 Task: Look for products in the category "Guacamole" from Good Foods only.
Action: Mouse moved to (956, 348)
Screenshot: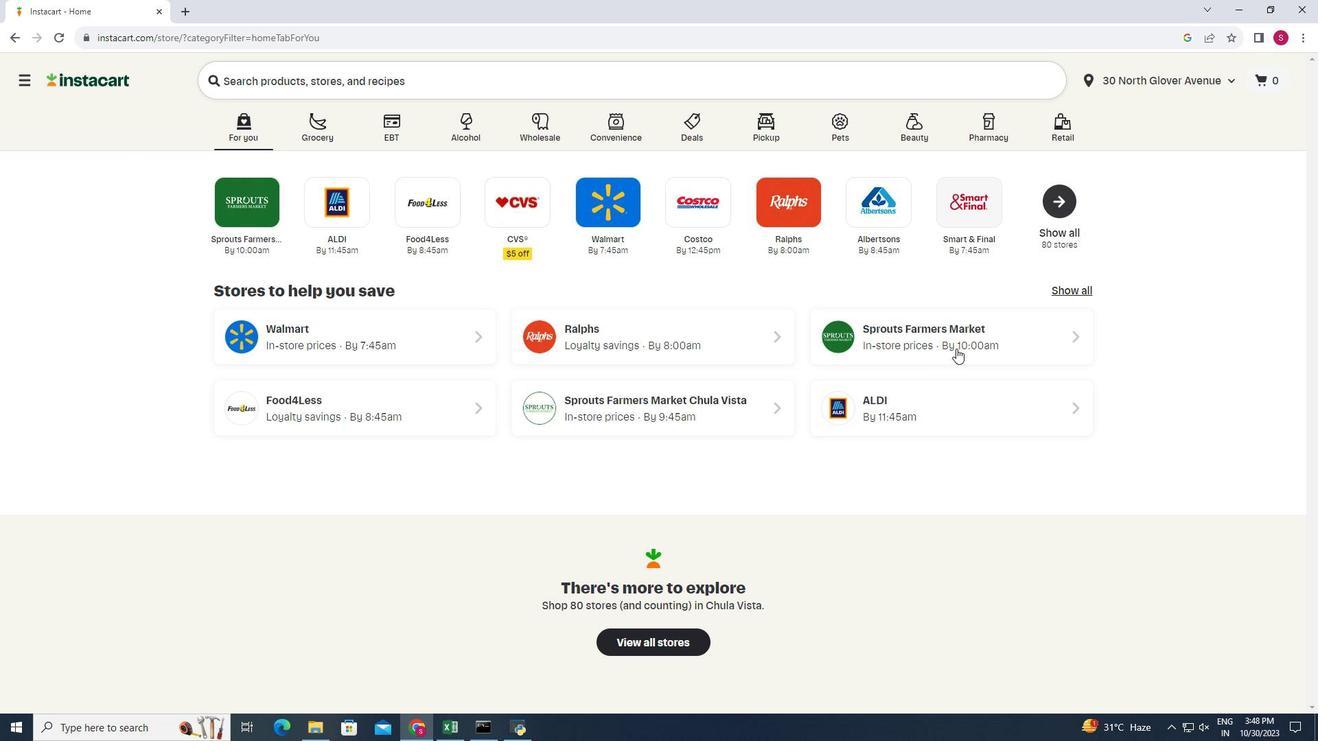 
Action: Mouse pressed left at (956, 348)
Screenshot: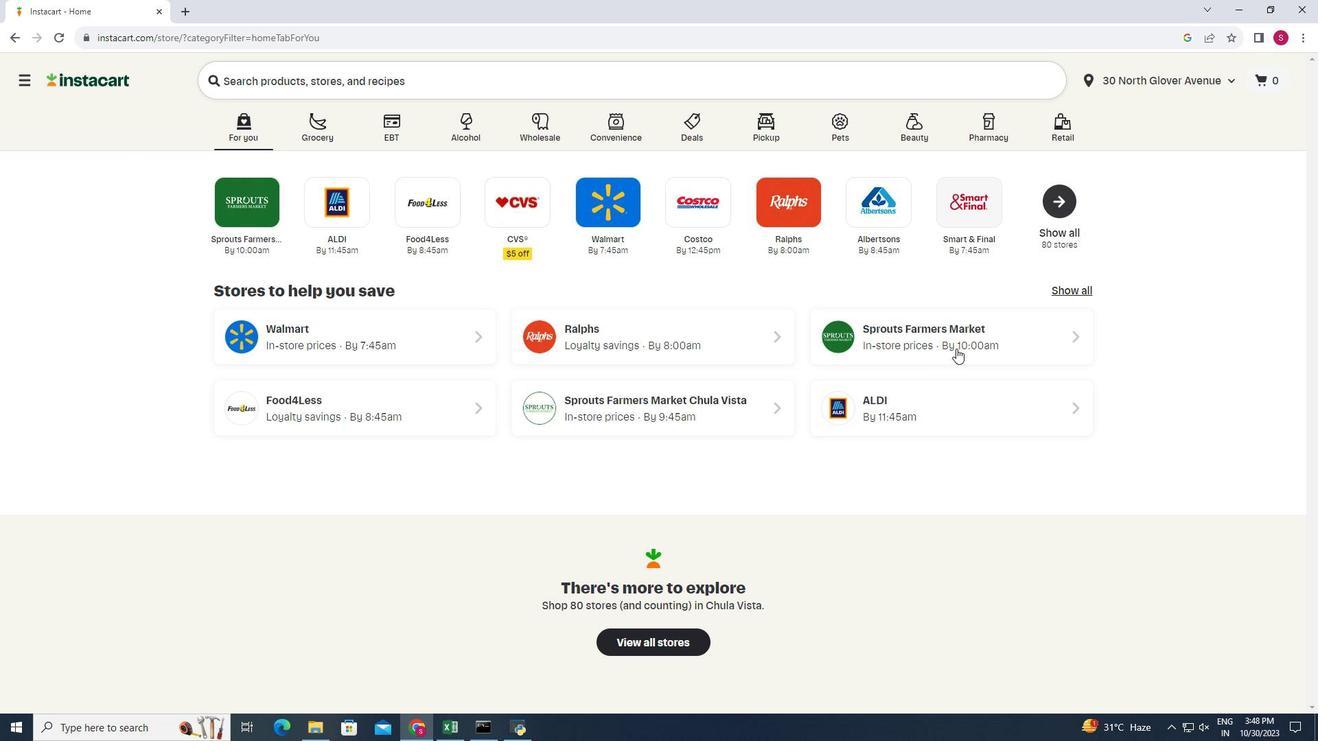 
Action: Mouse moved to (44, 606)
Screenshot: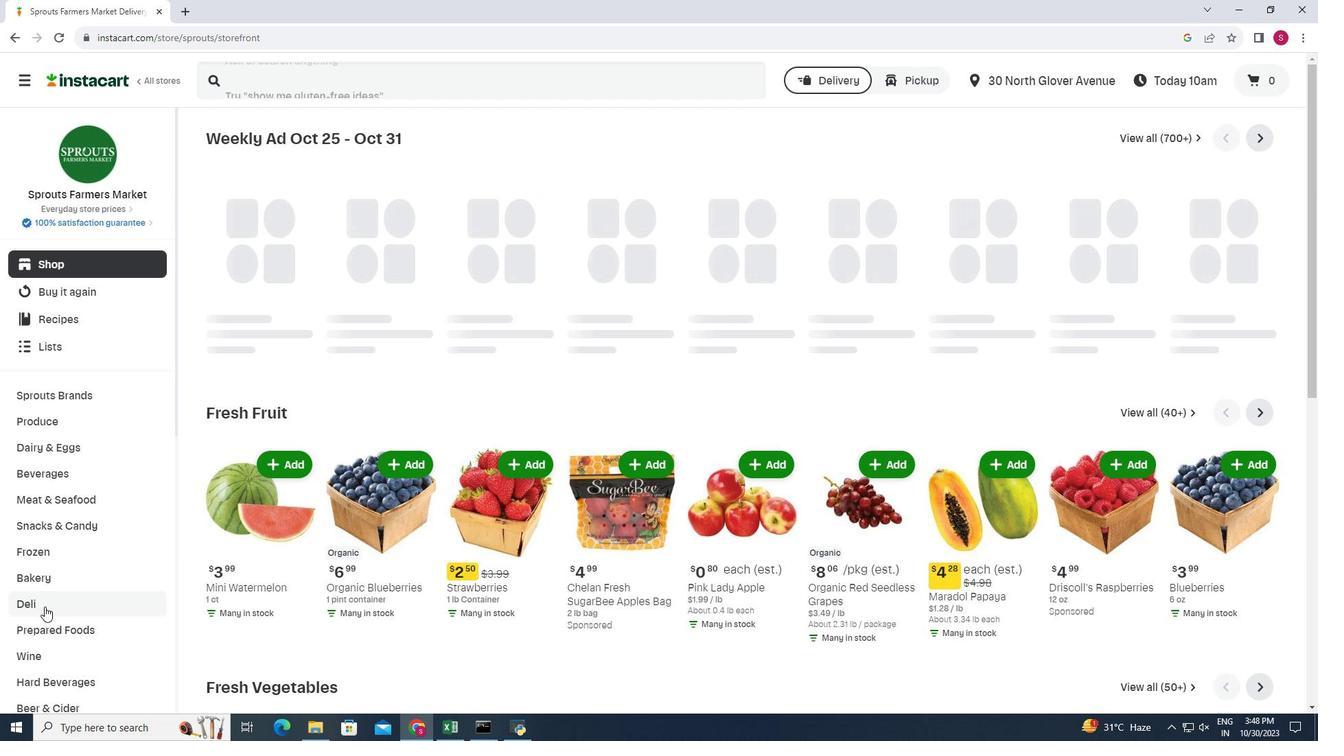 
Action: Mouse pressed left at (44, 606)
Screenshot: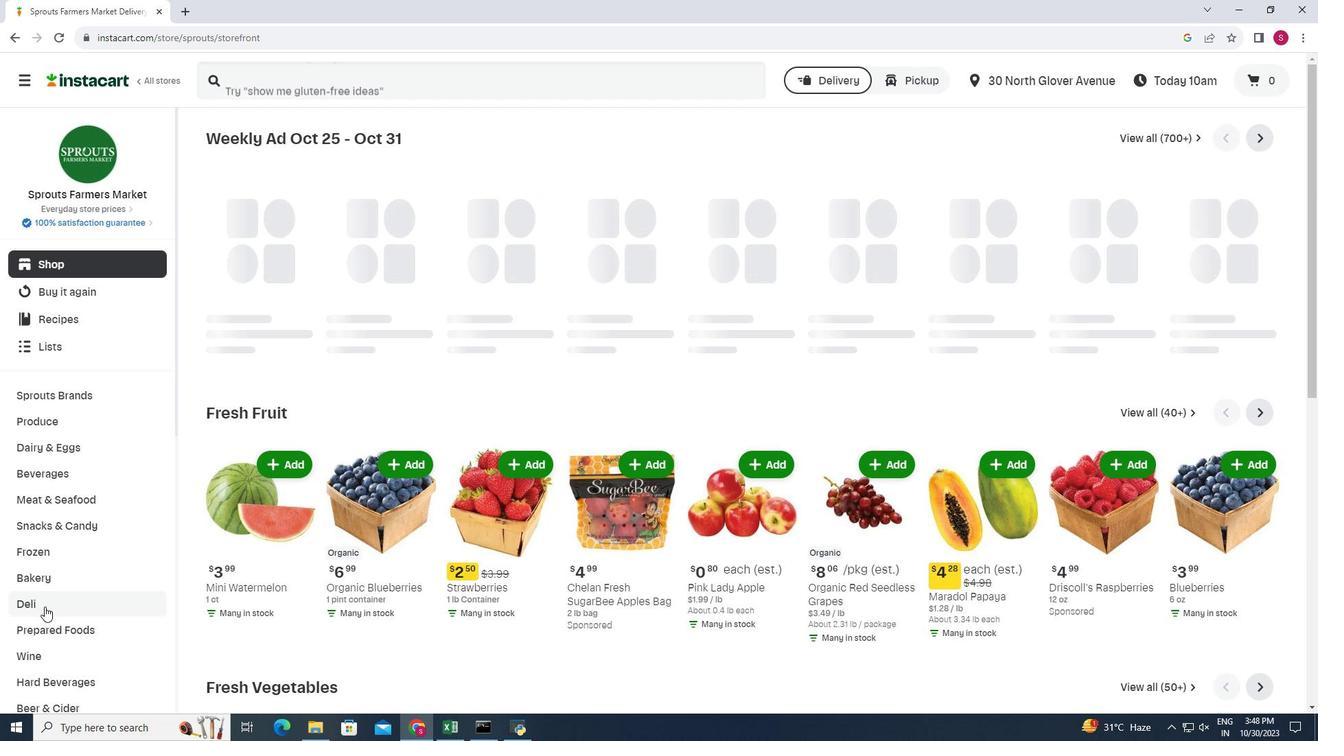 
Action: Mouse moved to (425, 330)
Screenshot: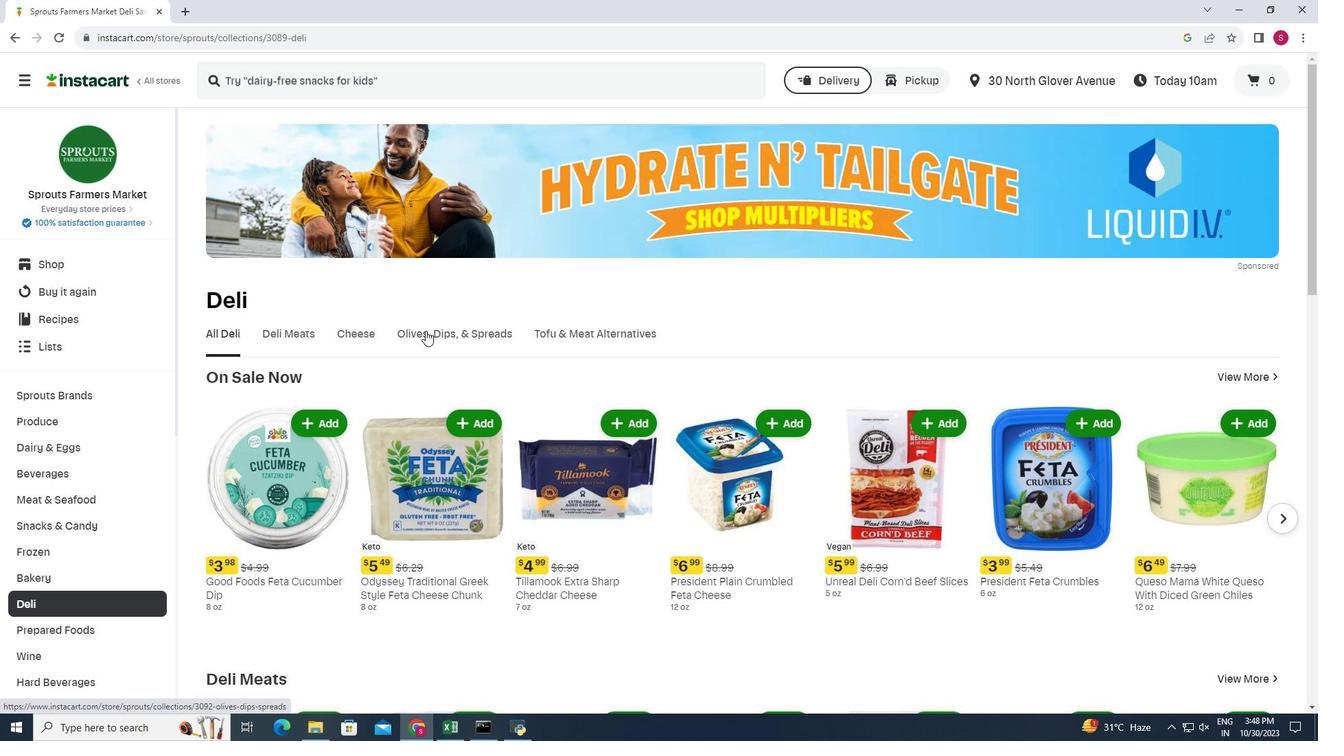 
Action: Mouse pressed left at (425, 330)
Screenshot: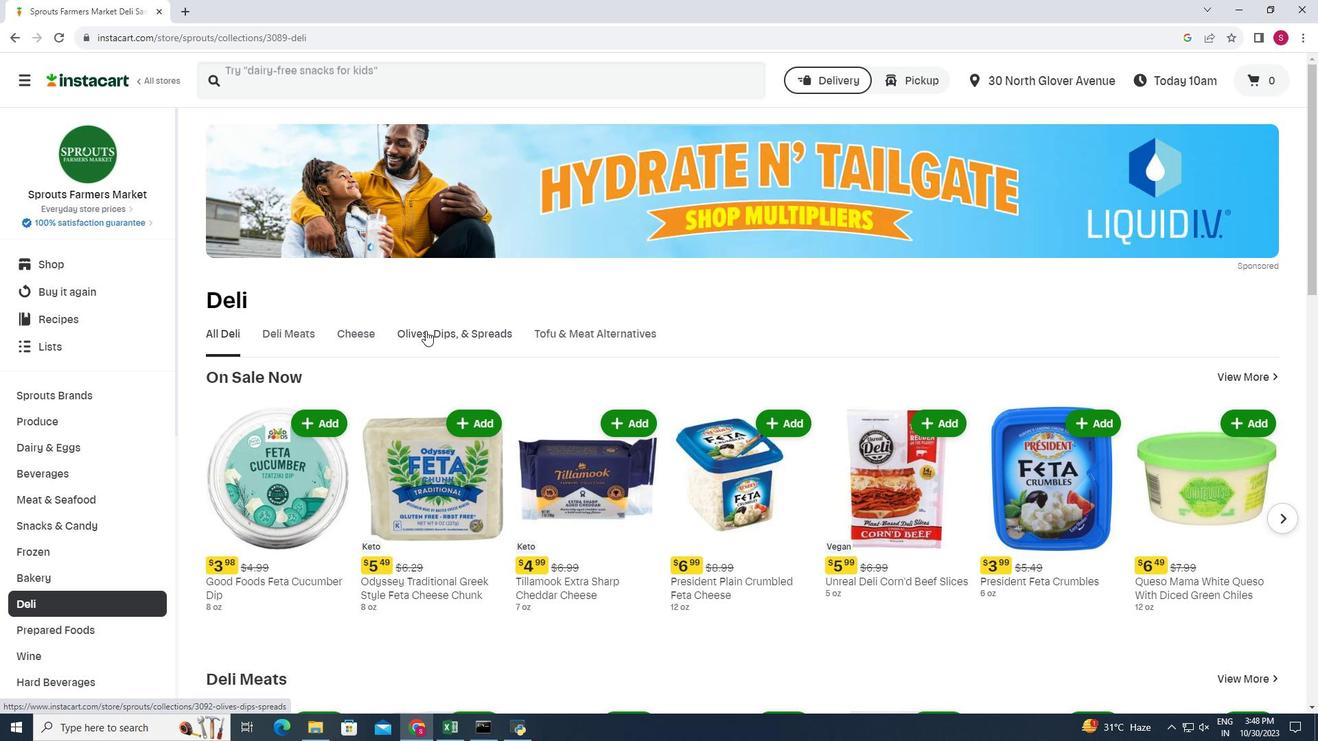 
Action: Mouse moved to (420, 390)
Screenshot: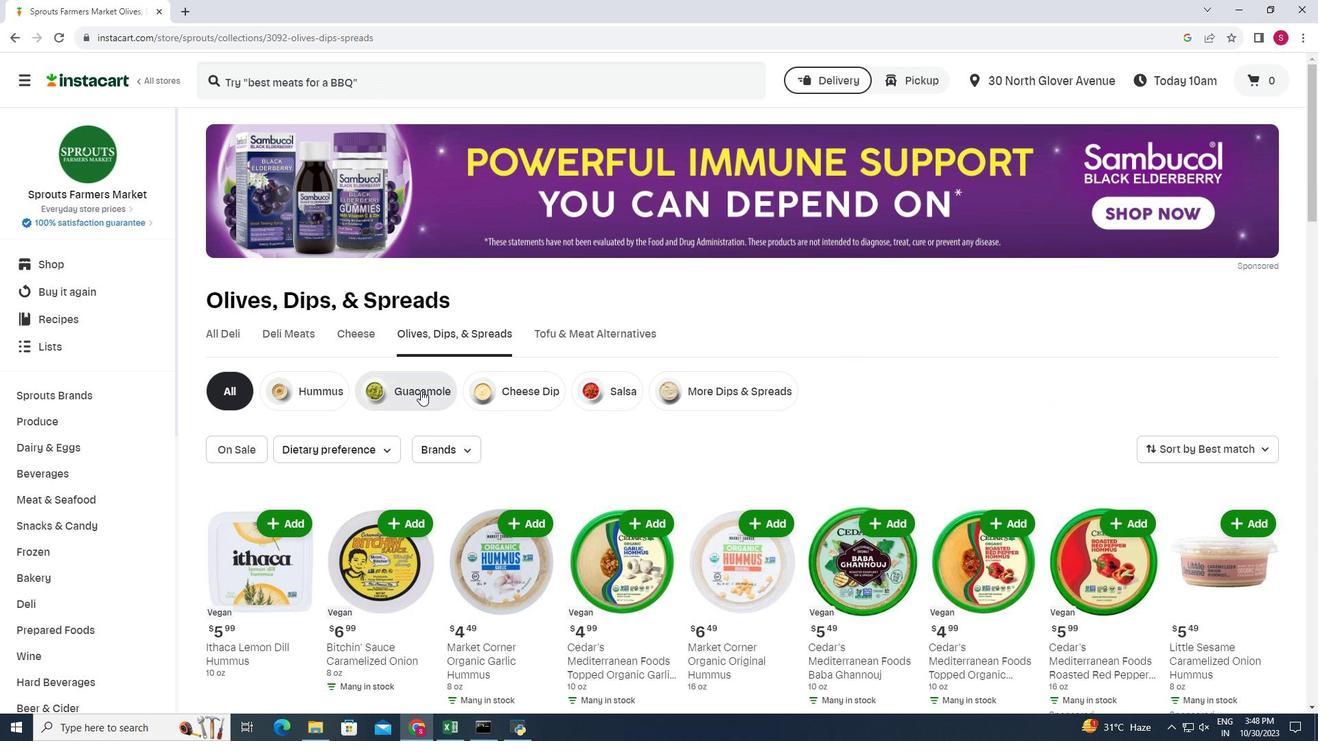 
Action: Mouse pressed left at (420, 390)
Screenshot: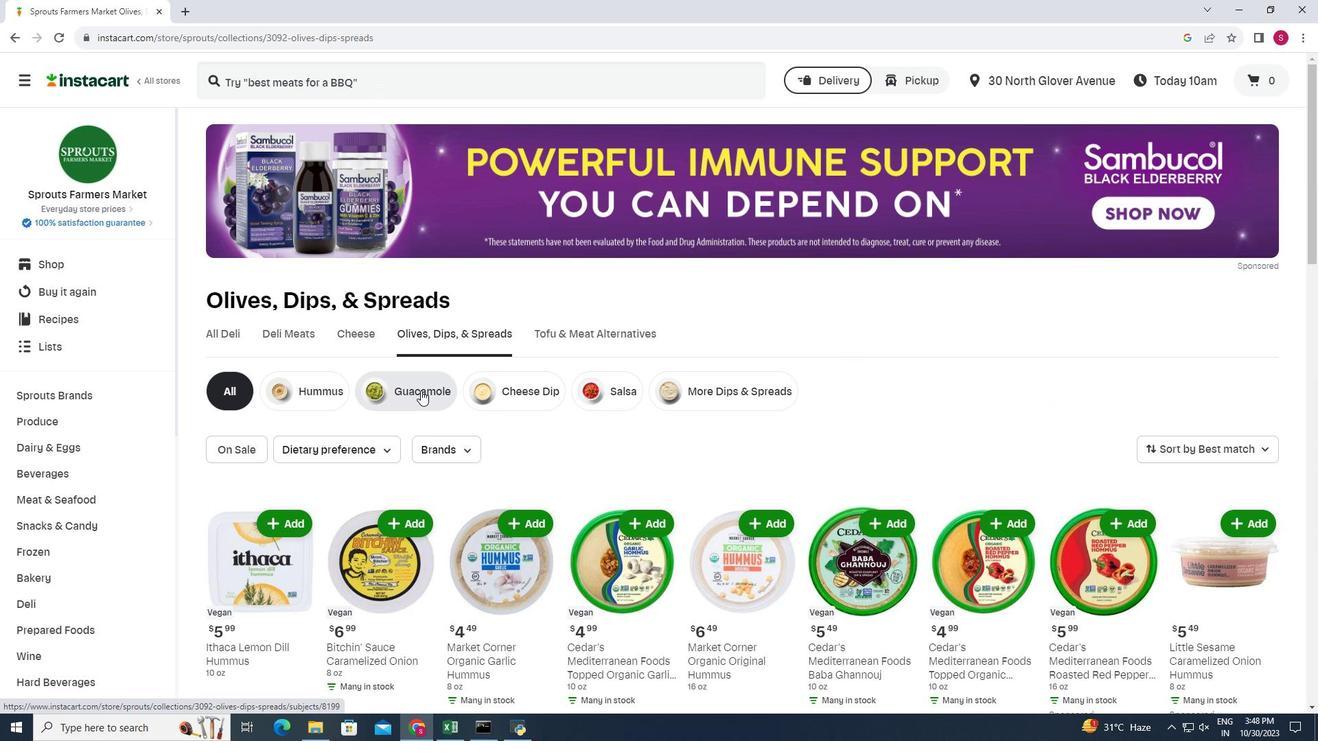 
Action: Mouse moved to (468, 438)
Screenshot: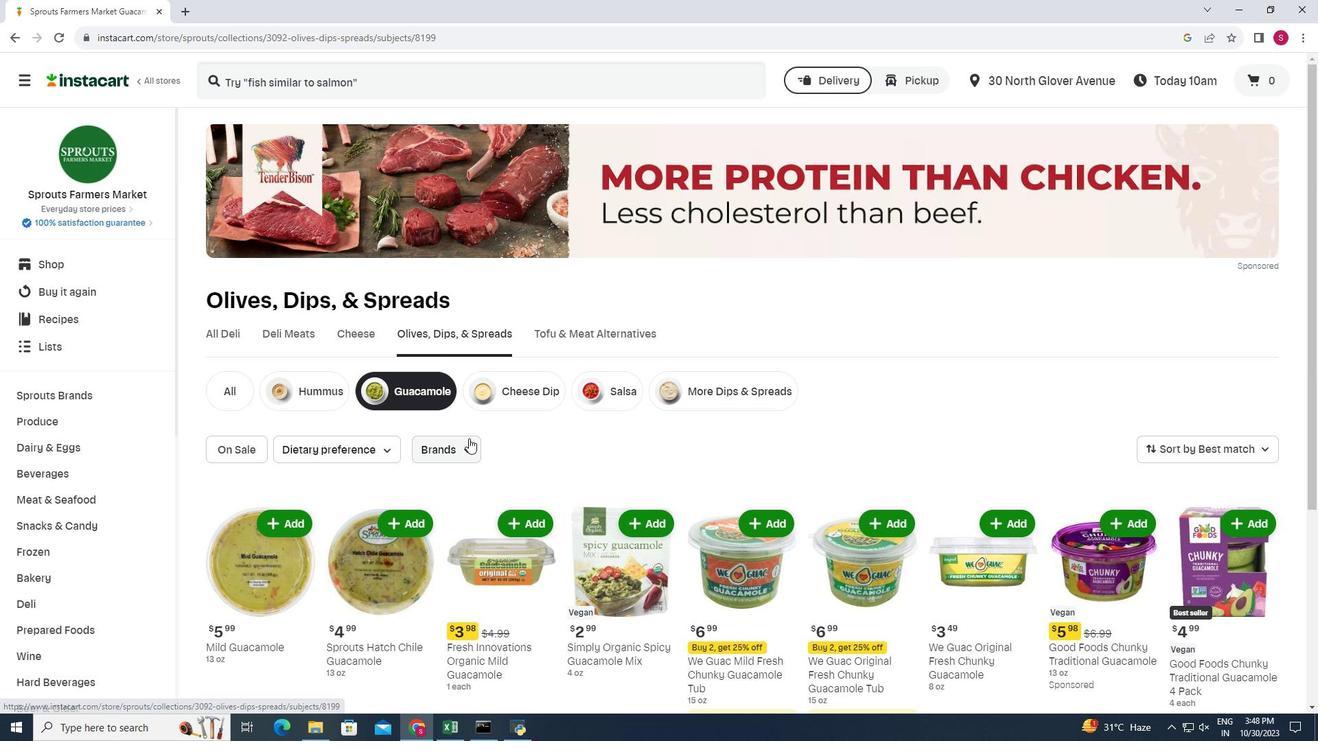 
Action: Mouse pressed left at (468, 438)
Screenshot: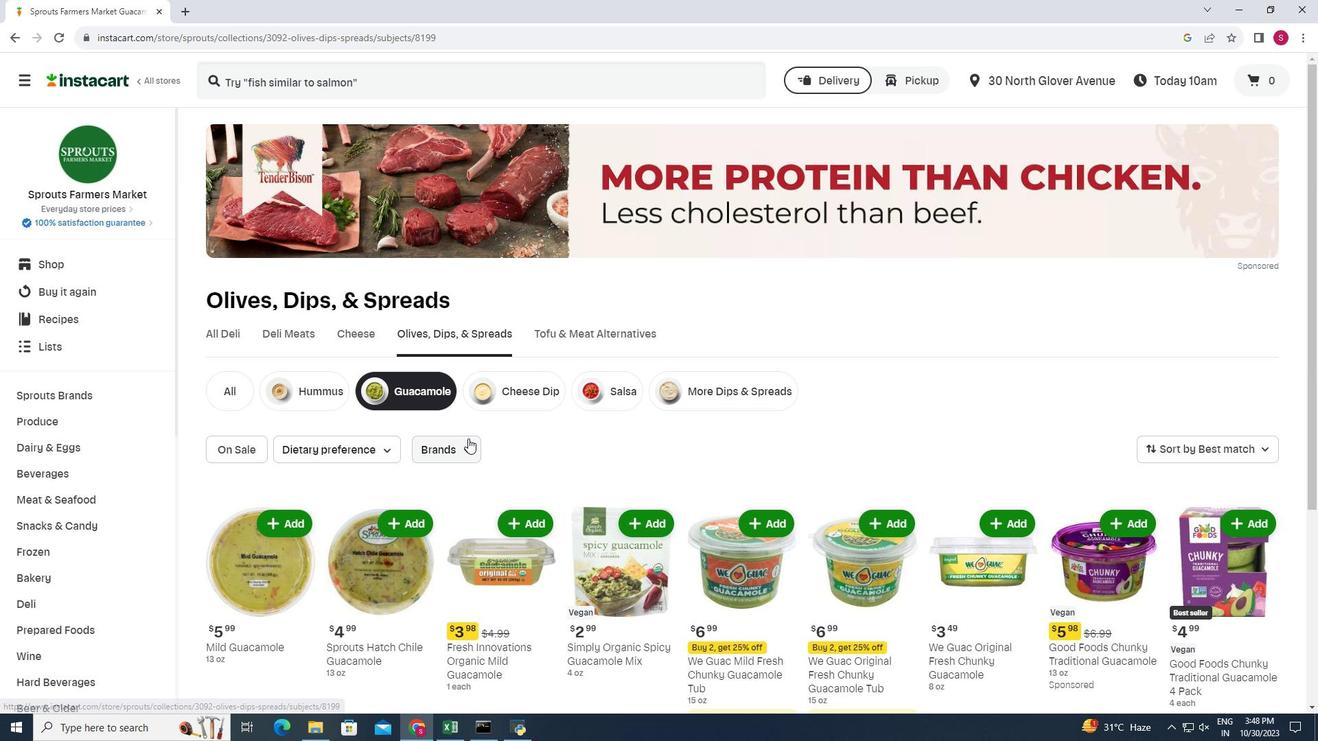 
Action: Mouse moved to (434, 552)
Screenshot: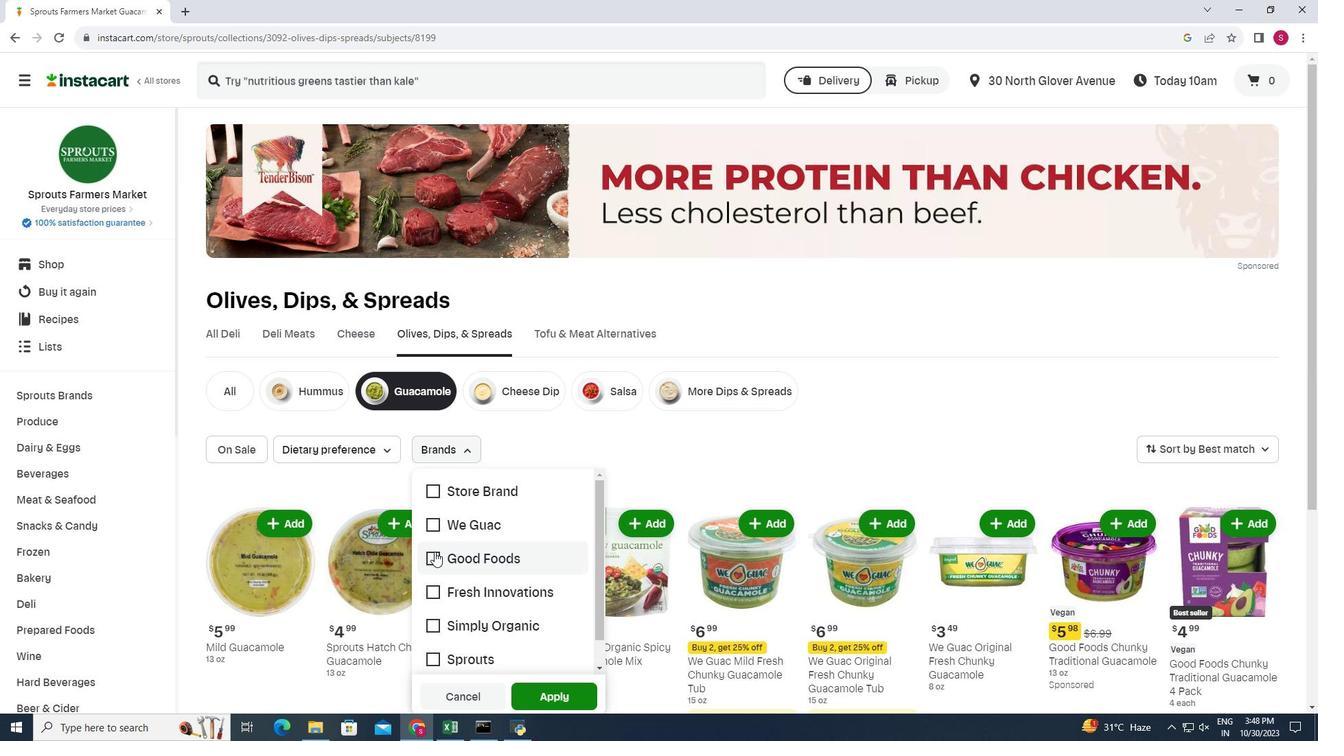 
Action: Mouse pressed left at (434, 552)
Screenshot: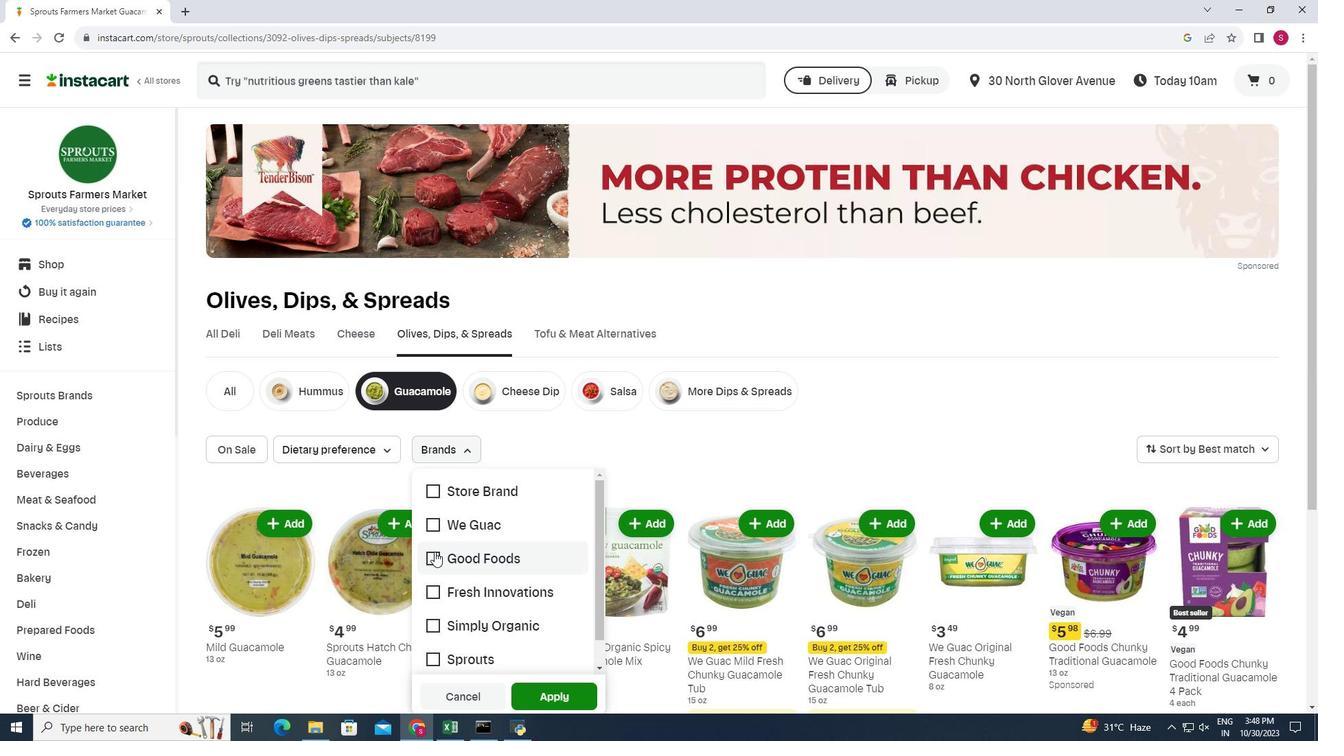 
Action: Mouse moved to (544, 694)
Screenshot: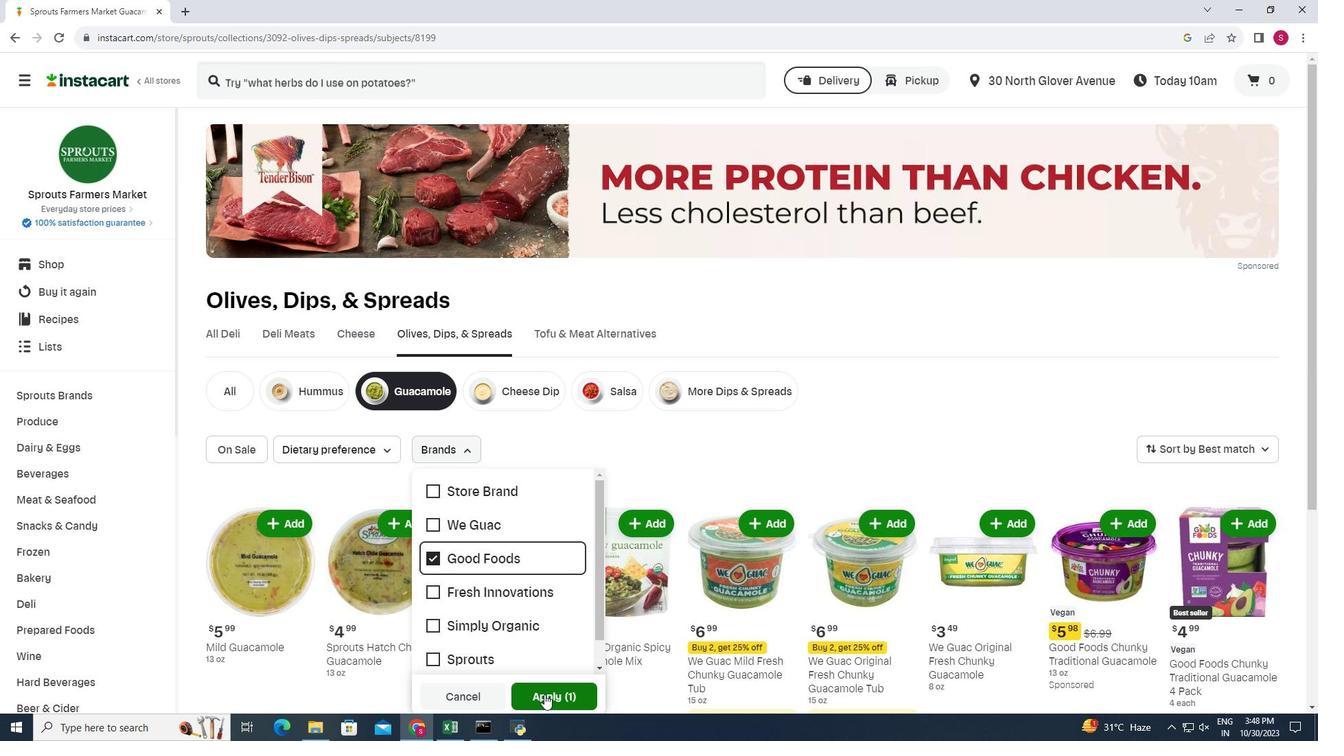 
Action: Mouse pressed left at (544, 694)
Screenshot: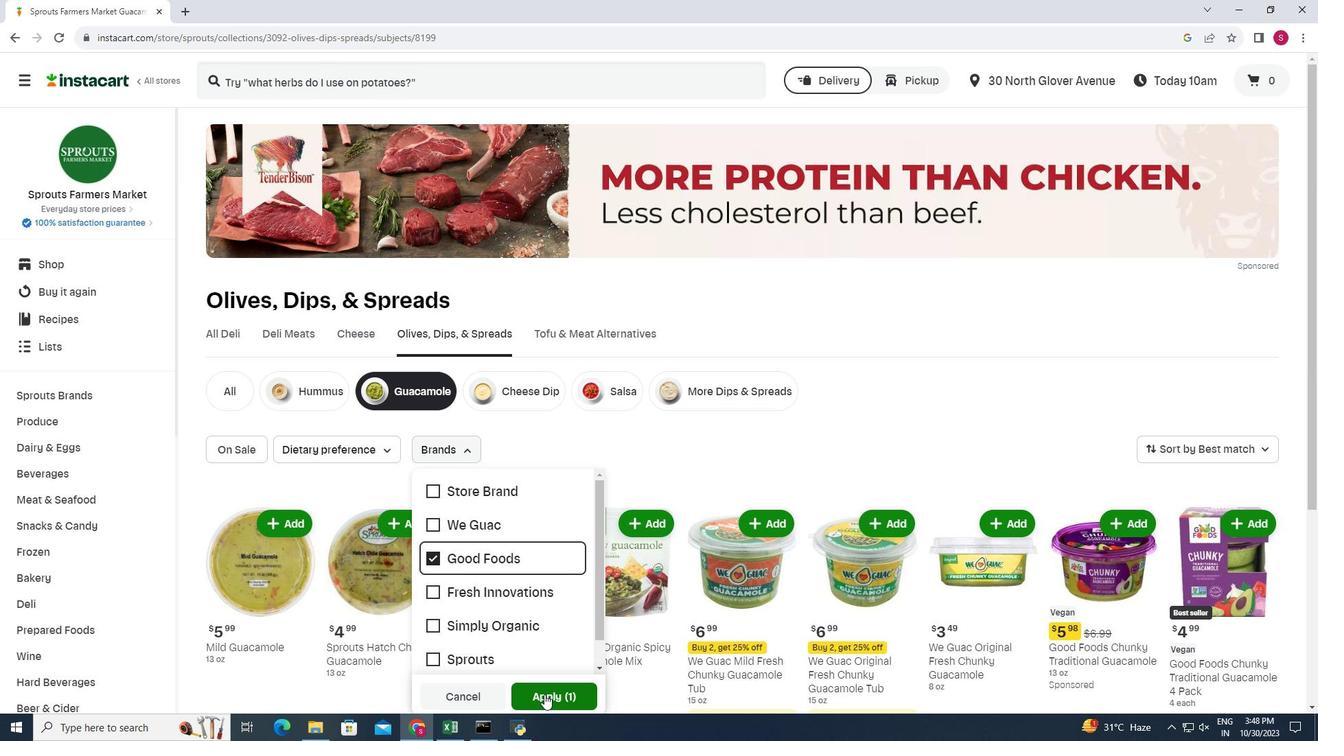 
Action: Mouse moved to (758, 499)
Screenshot: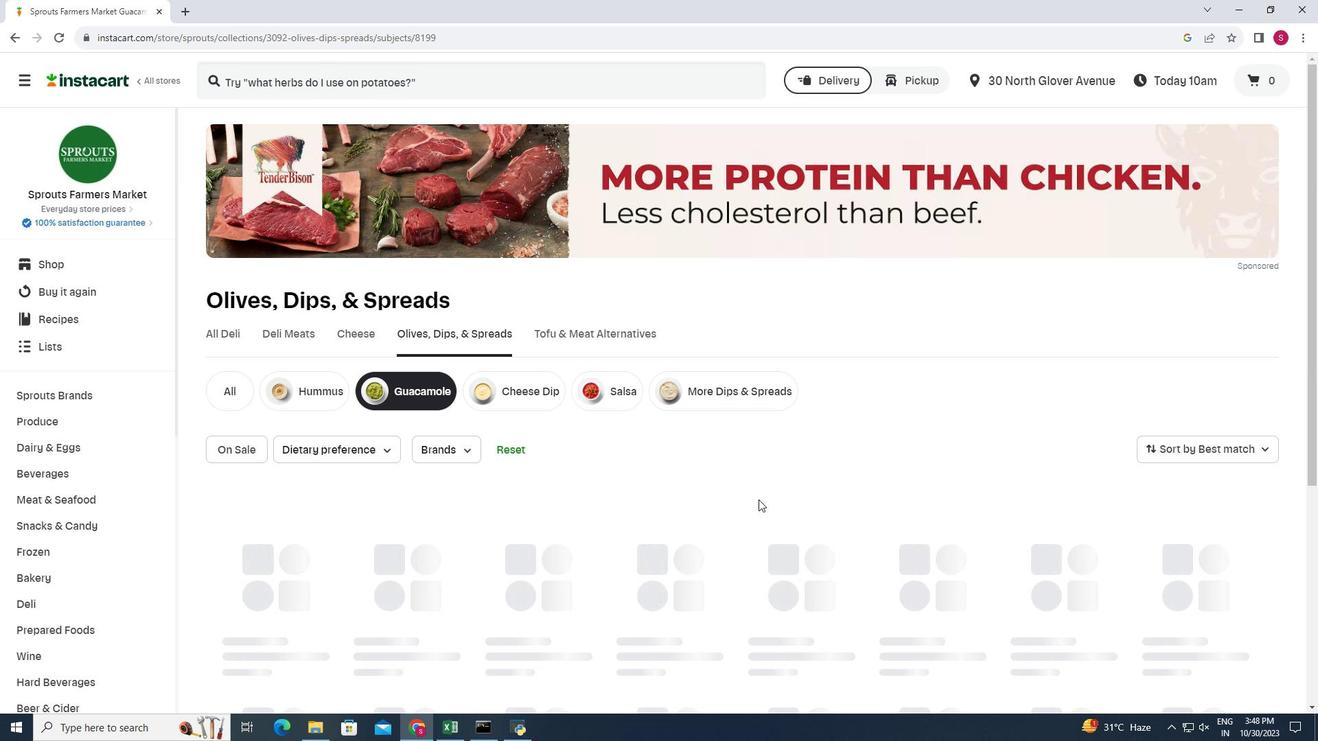 
Action: Mouse scrolled (758, 499) with delta (0, 0)
Screenshot: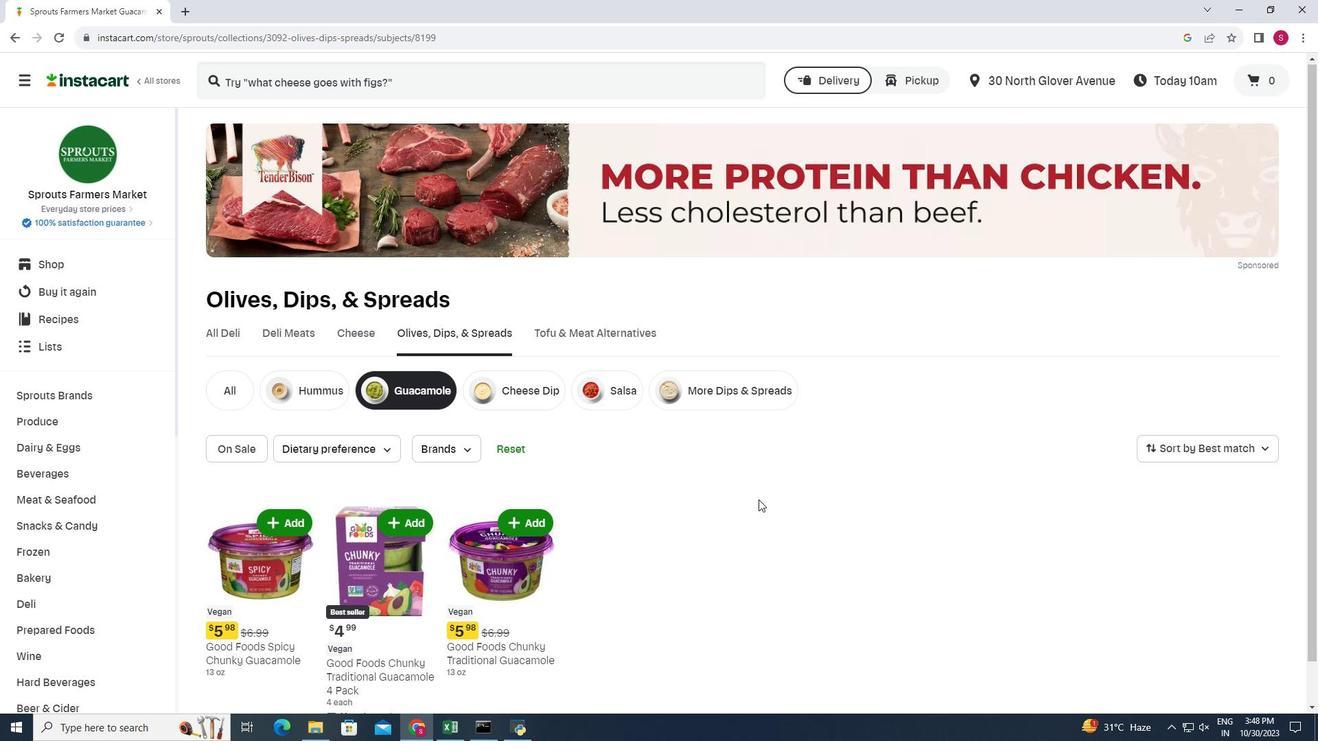 
Action: Mouse scrolled (758, 499) with delta (0, 0)
Screenshot: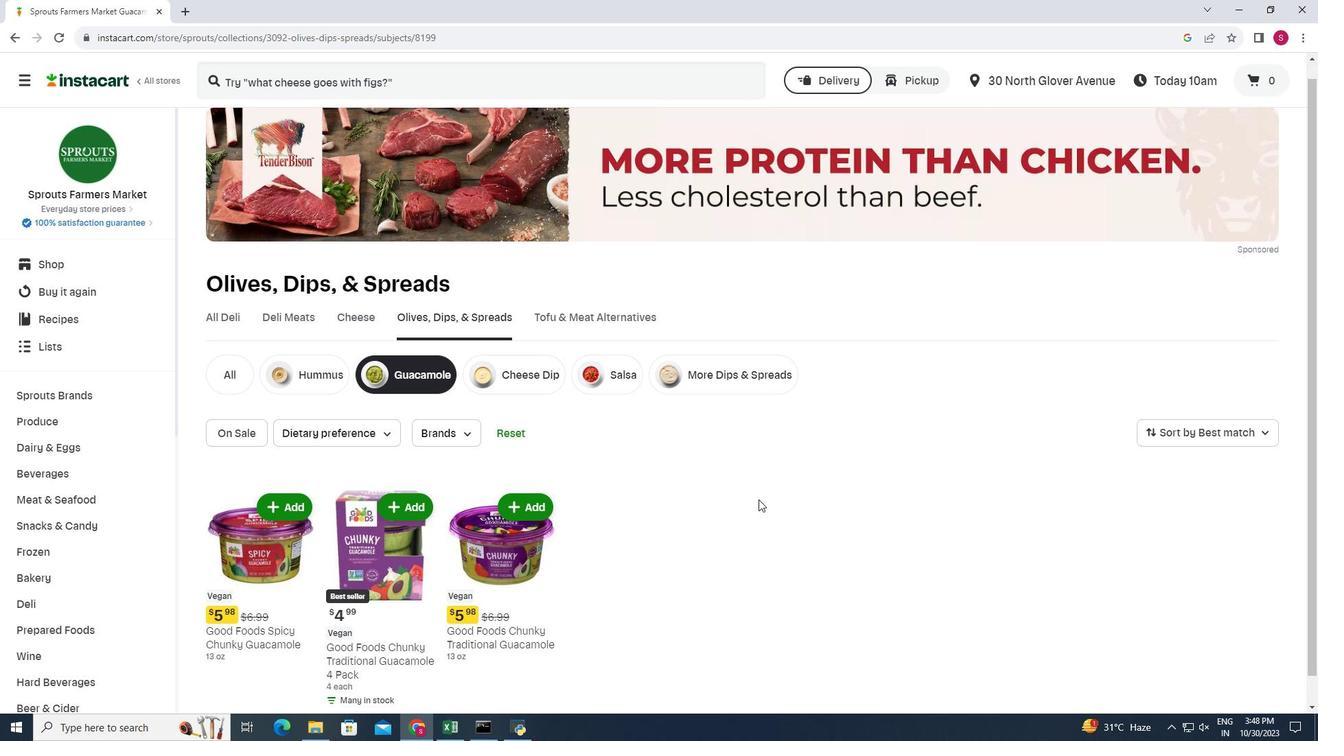 
Action: Mouse scrolled (758, 499) with delta (0, 0)
Screenshot: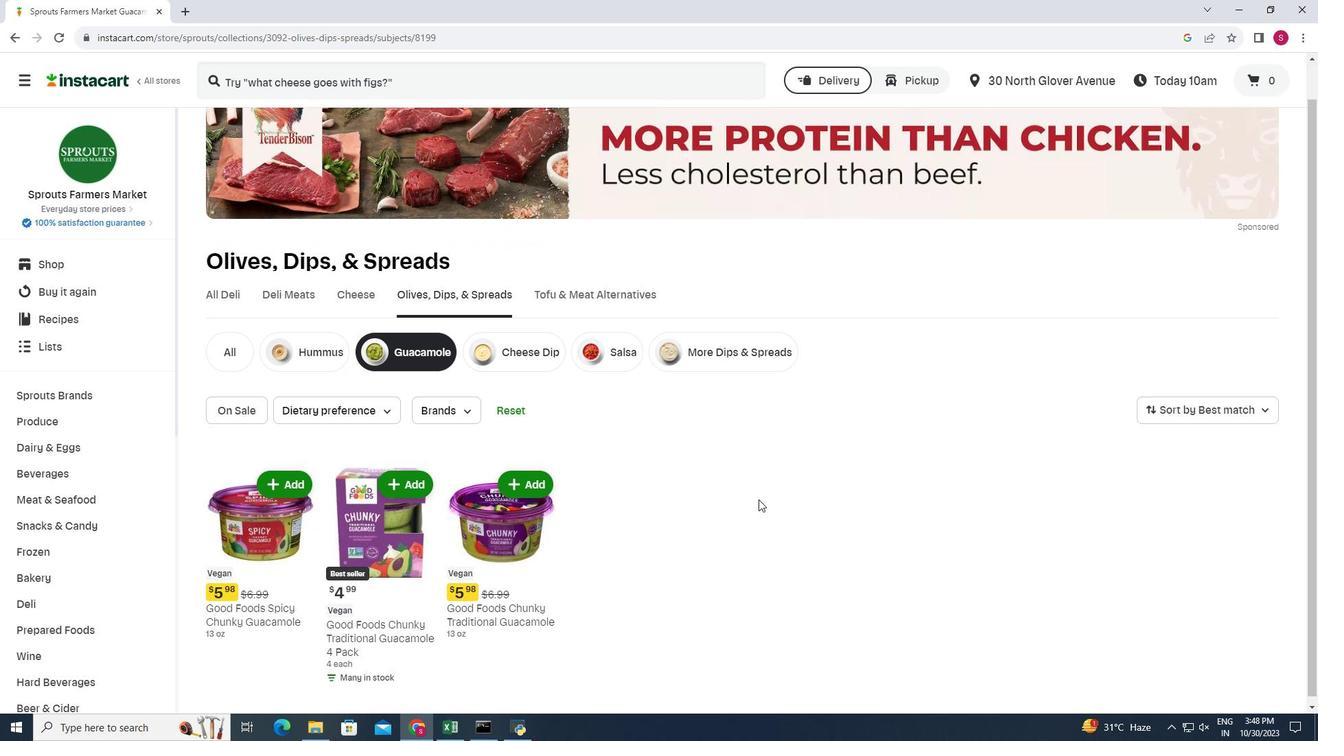
Action: Mouse scrolled (758, 499) with delta (0, 0)
Screenshot: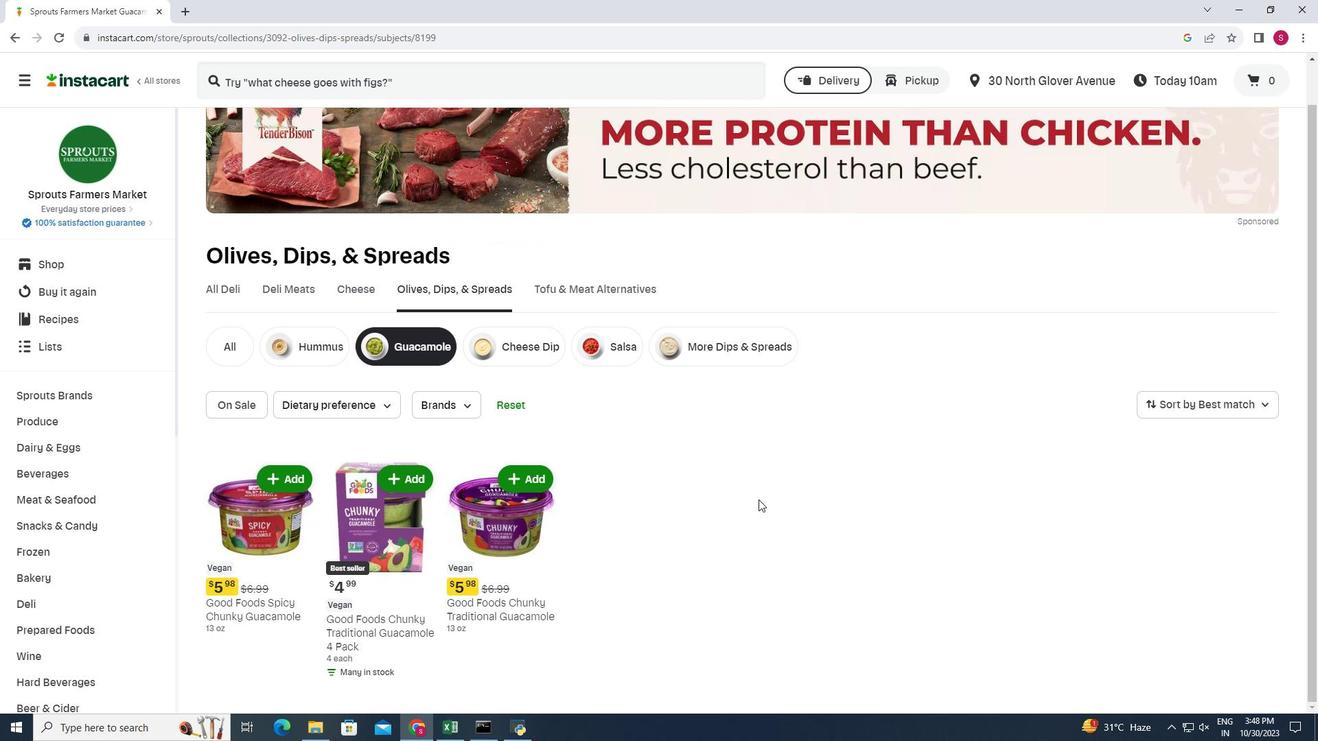 
Action: Mouse scrolled (758, 499) with delta (0, 0)
Screenshot: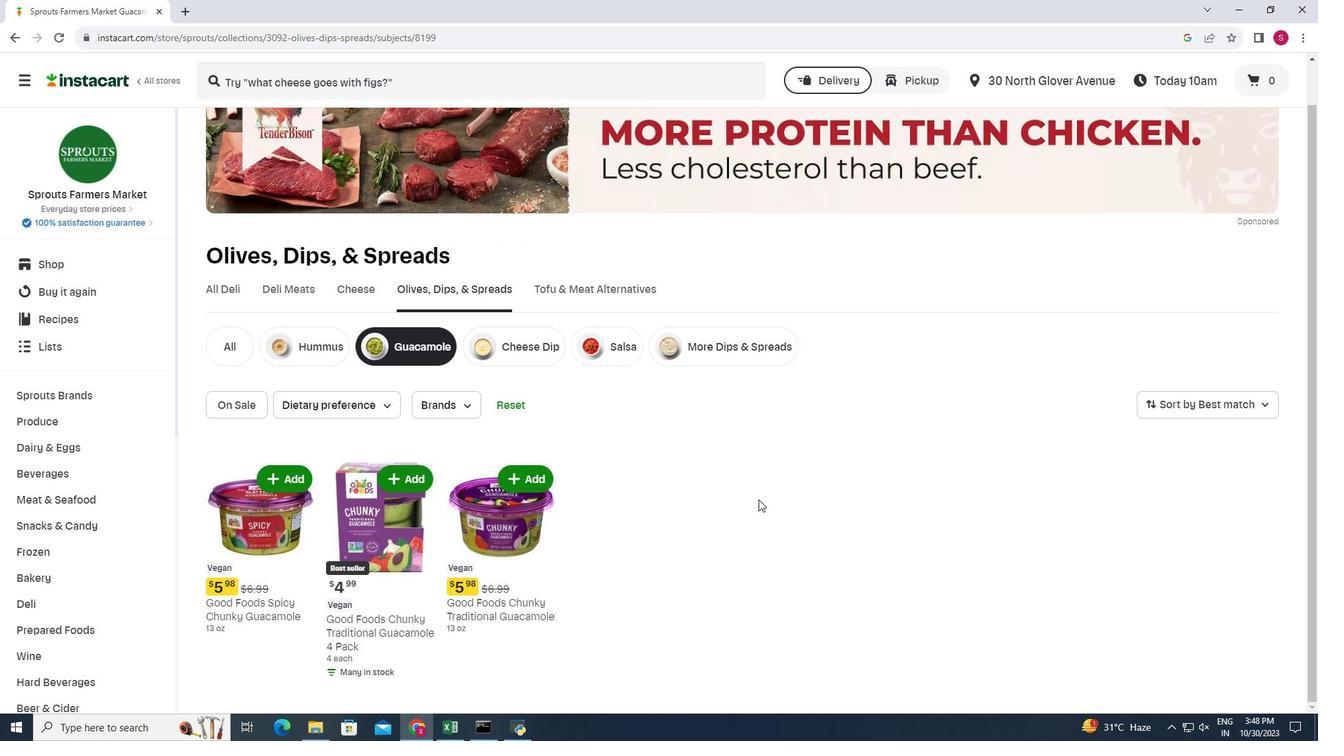 
